 Task: Add Ancient Nutrition Organic Unflavored Vegetarian Collagen Peptides to the cart.
Action: Mouse moved to (313, 141)
Screenshot: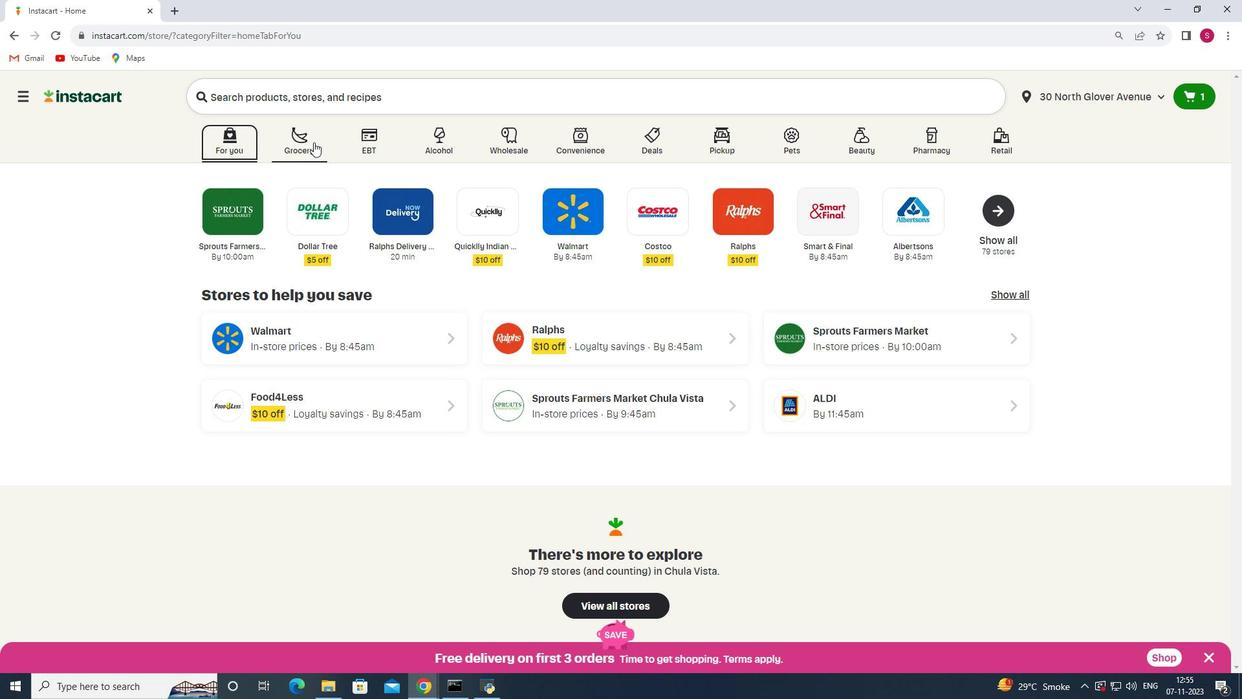 
Action: Mouse pressed left at (313, 141)
Screenshot: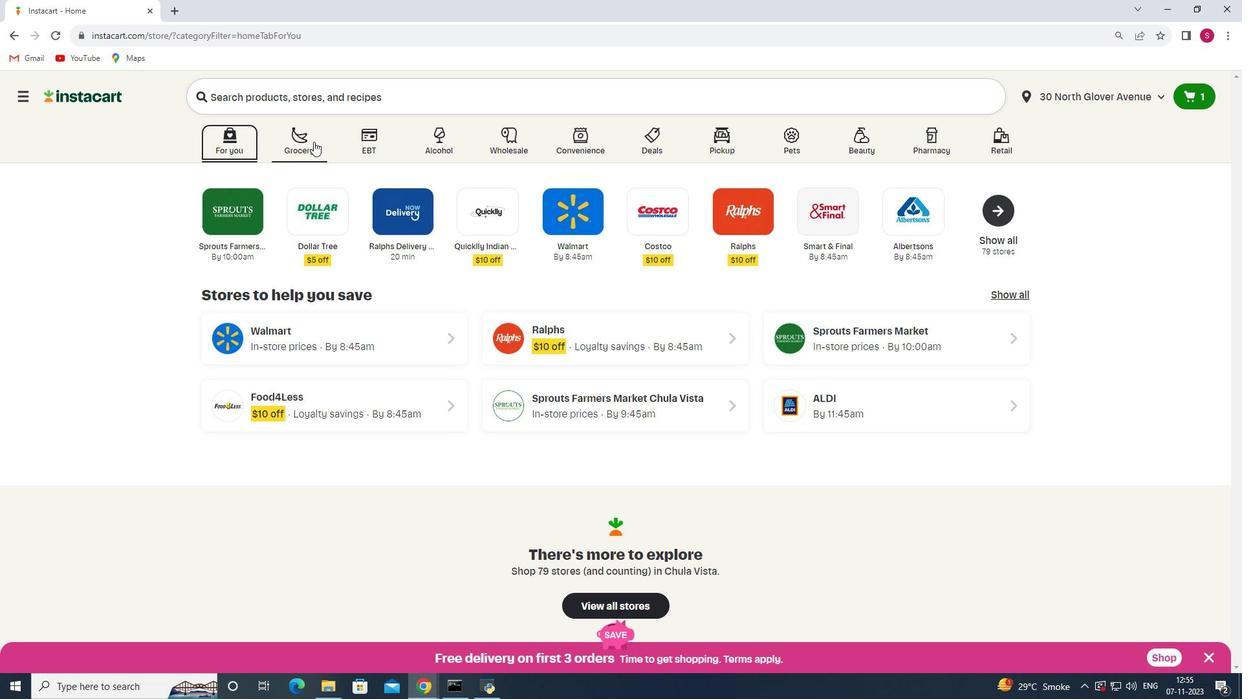
Action: Mouse moved to (293, 371)
Screenshot: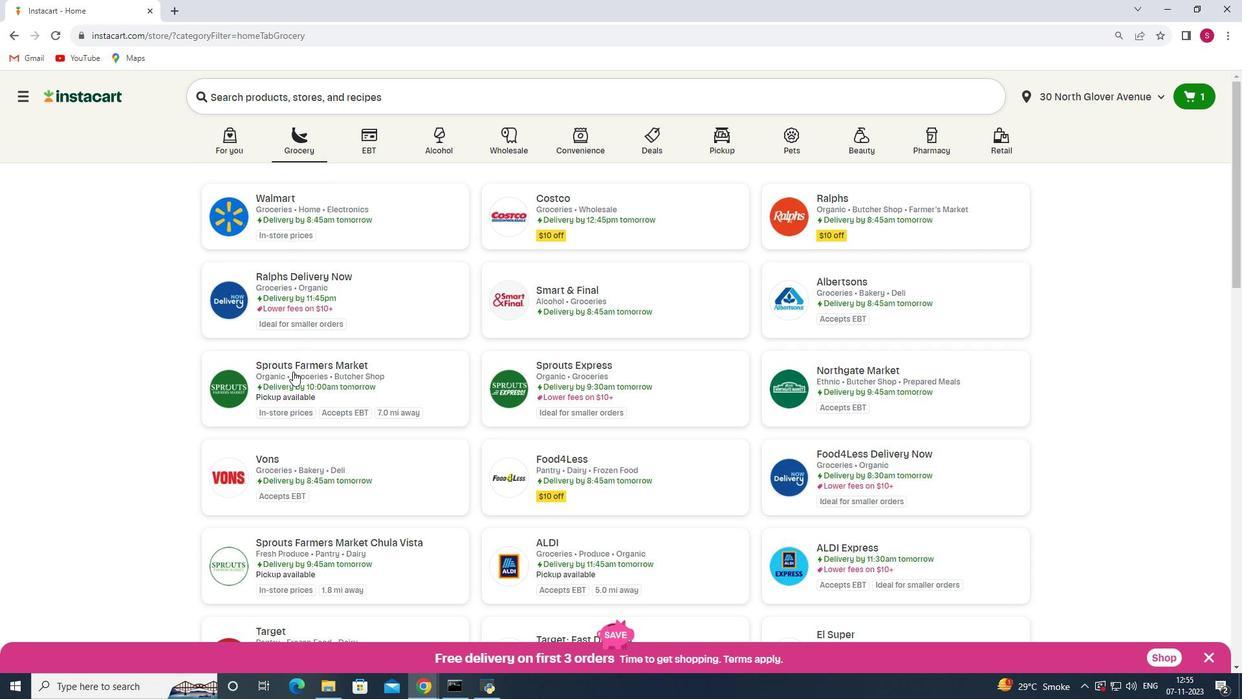 
Action: Mouse pressed left at (293, 371)
Screenshot: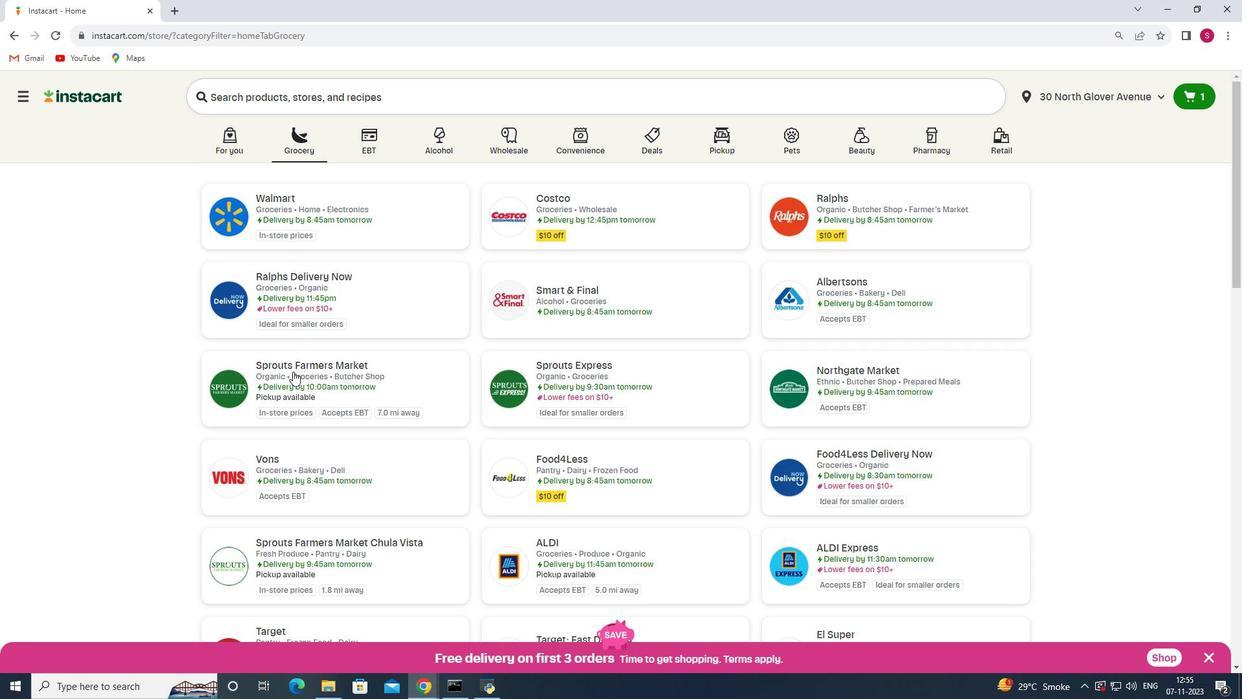 
Action: Mouse moved to (103, 395)
Screenshot: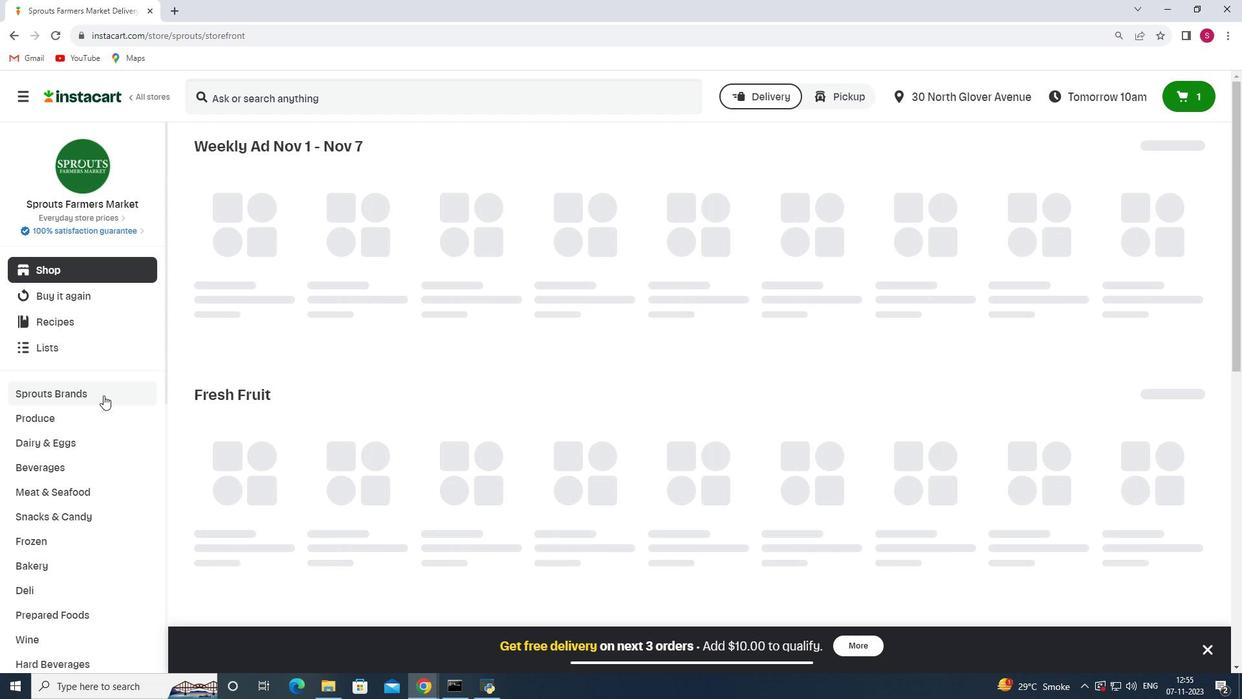 
Action: Mouse scrolled (103, 394) with delta (0, 0)
Screenshot: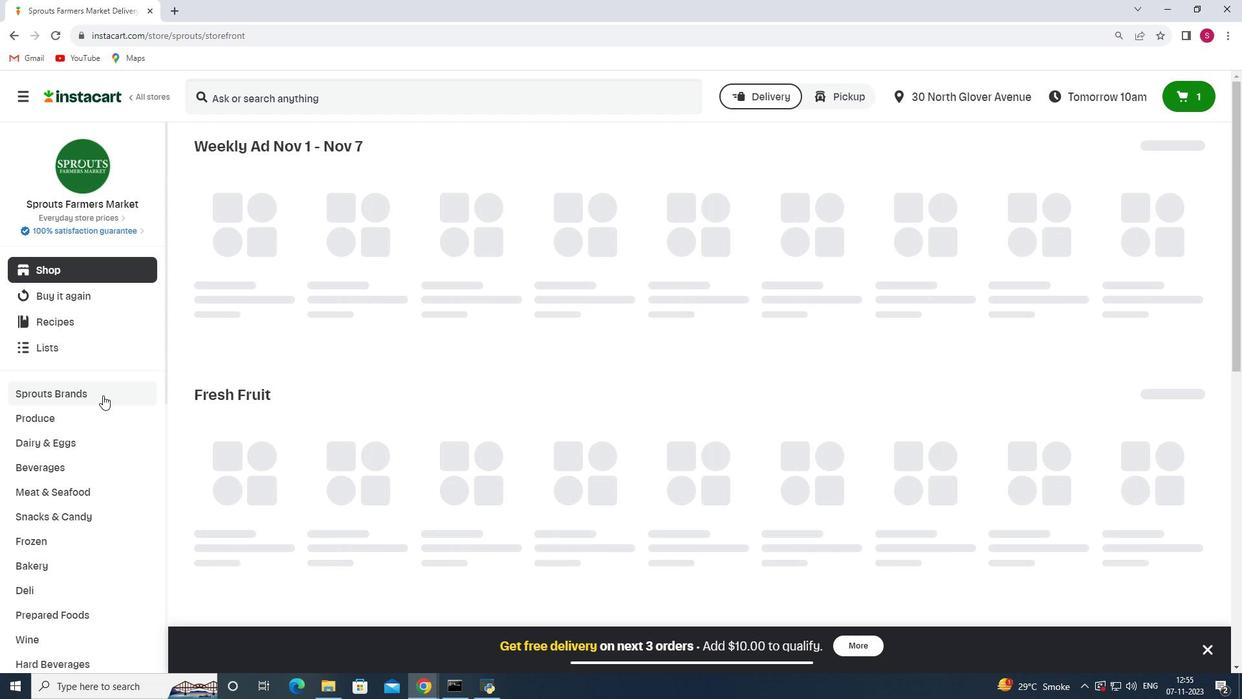 
Action: Mouse moved to (102, 395)
Screenshot: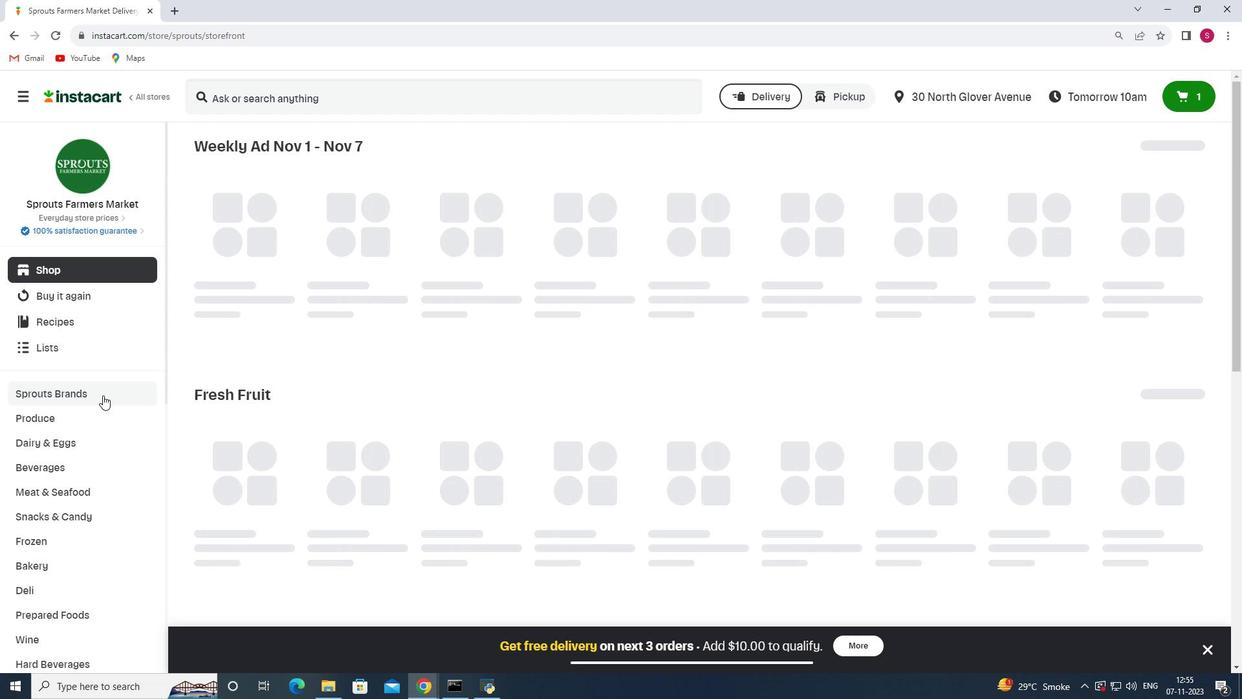 
Action: Mouse scrolled (102, 394) with delta (0, 0)
Screenshot: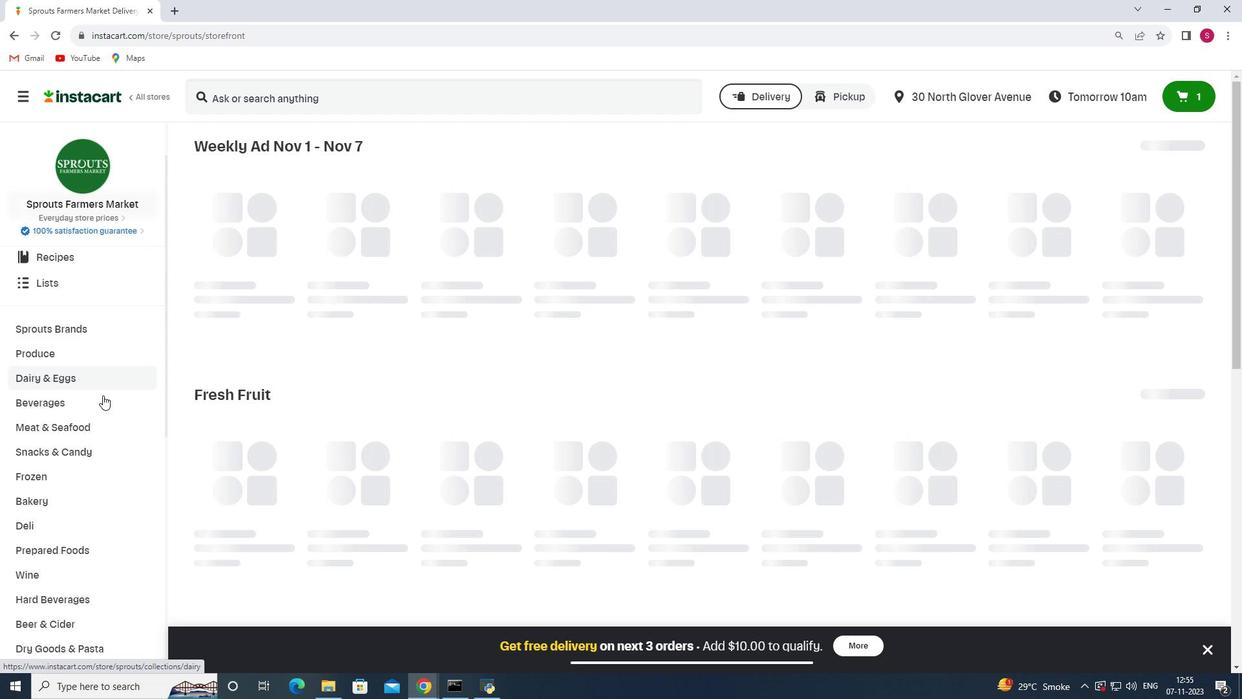 
Action: Mouse scrolled (102, 394) with delta (0, 0)
Screenshot: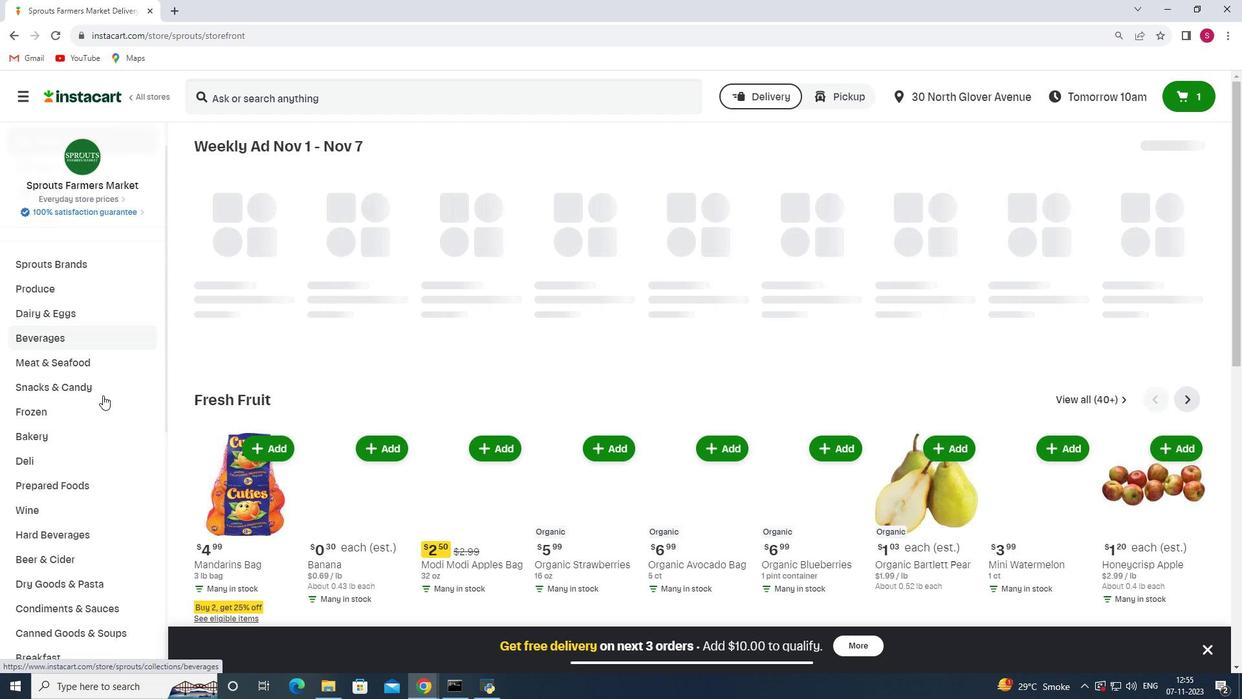 
Action: Mouse scrolled (102, 394) with delta (0, 0)
Screenshot: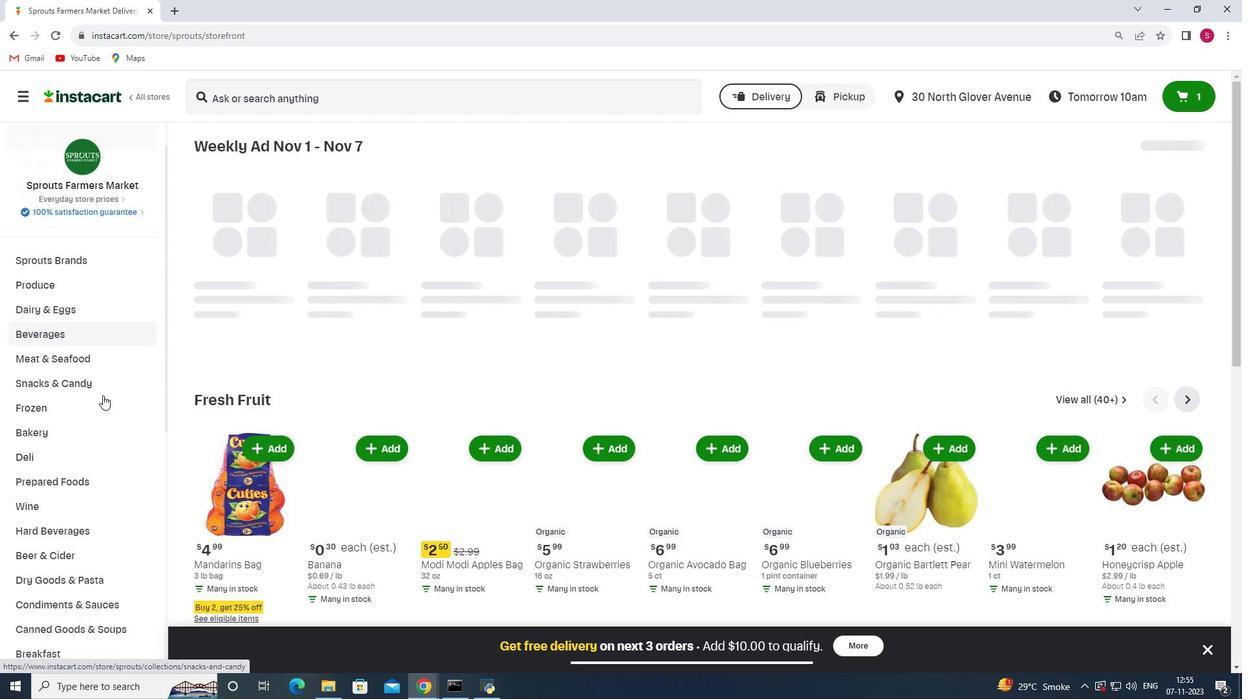 
Action: Mouse scrolled (102, 394) with delta (0, 0)
Screenshot: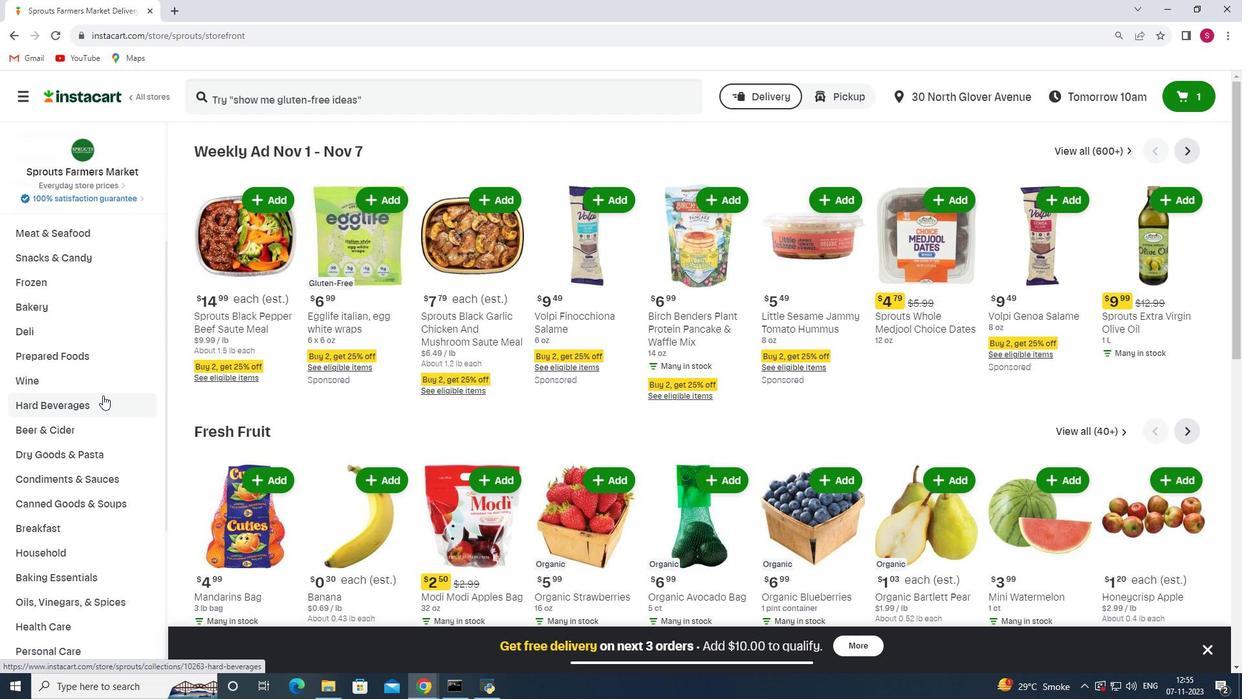 
Action: Mouse scrolled (102, 394) with delta (0, 0)
Screenshot: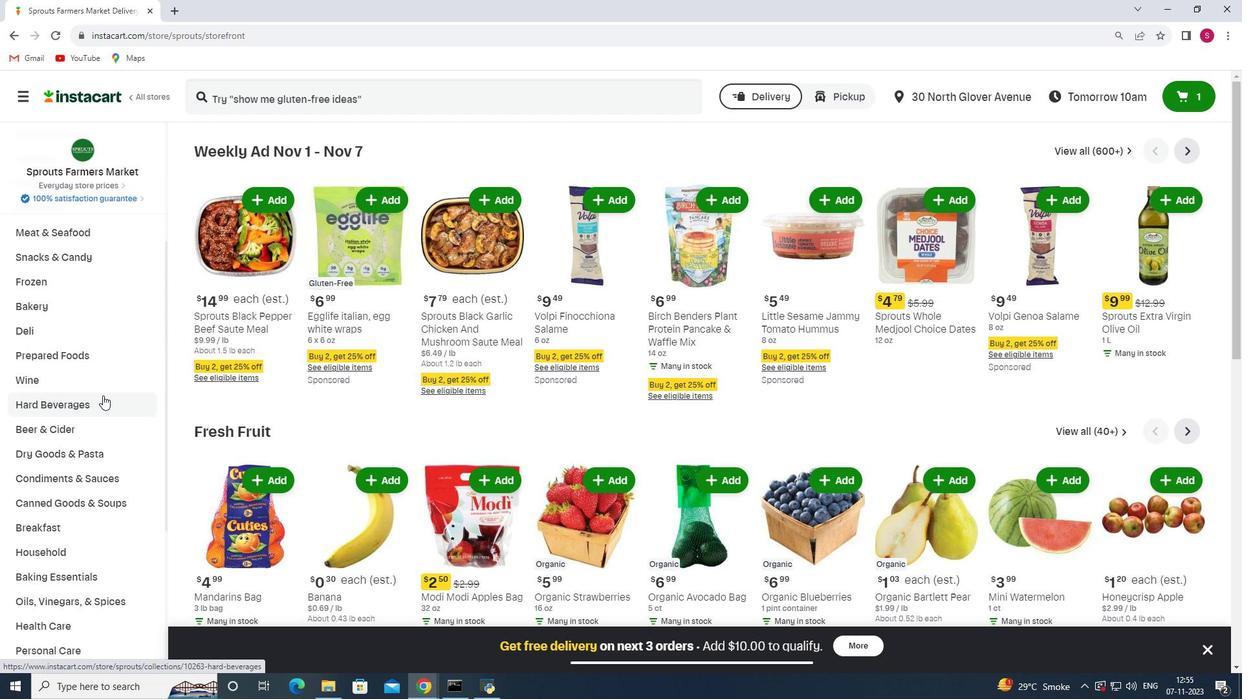 
Action: Mouse moved to (94, 399)
Screenshot: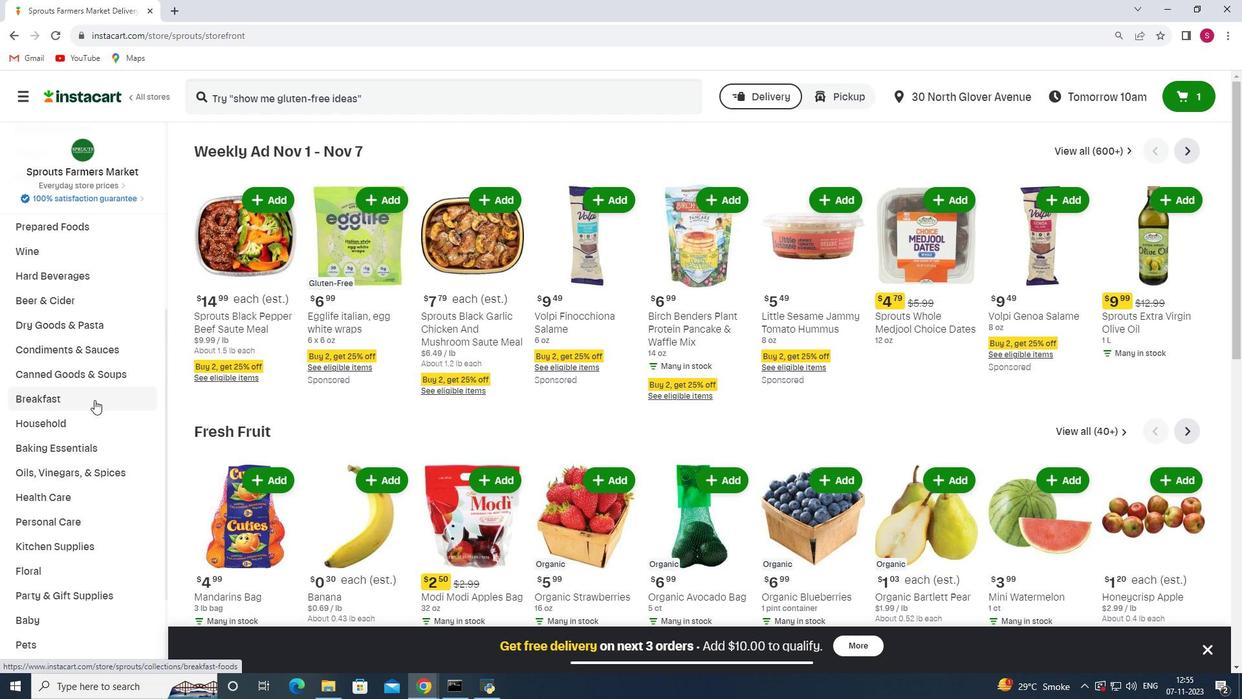 
Action: Mouse scrolled (94, 399) with delta (0, 0)
Screenshot: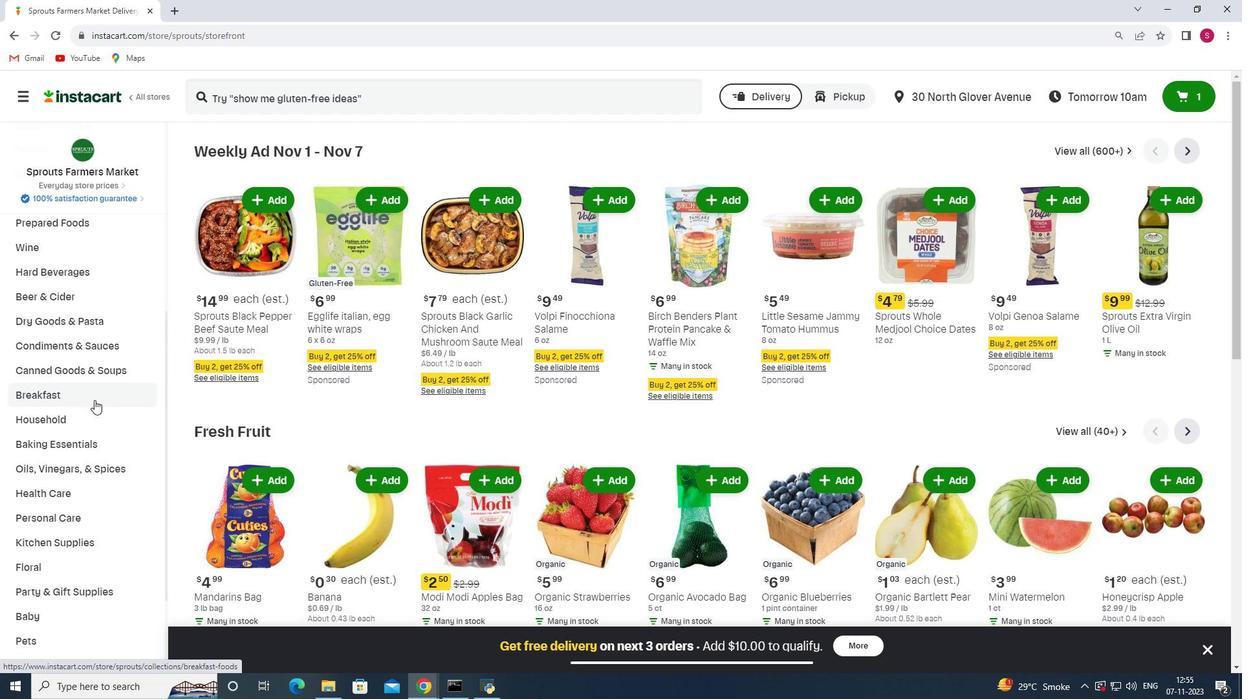 
Action: Mouse moved to (75, 425)
Screenshot: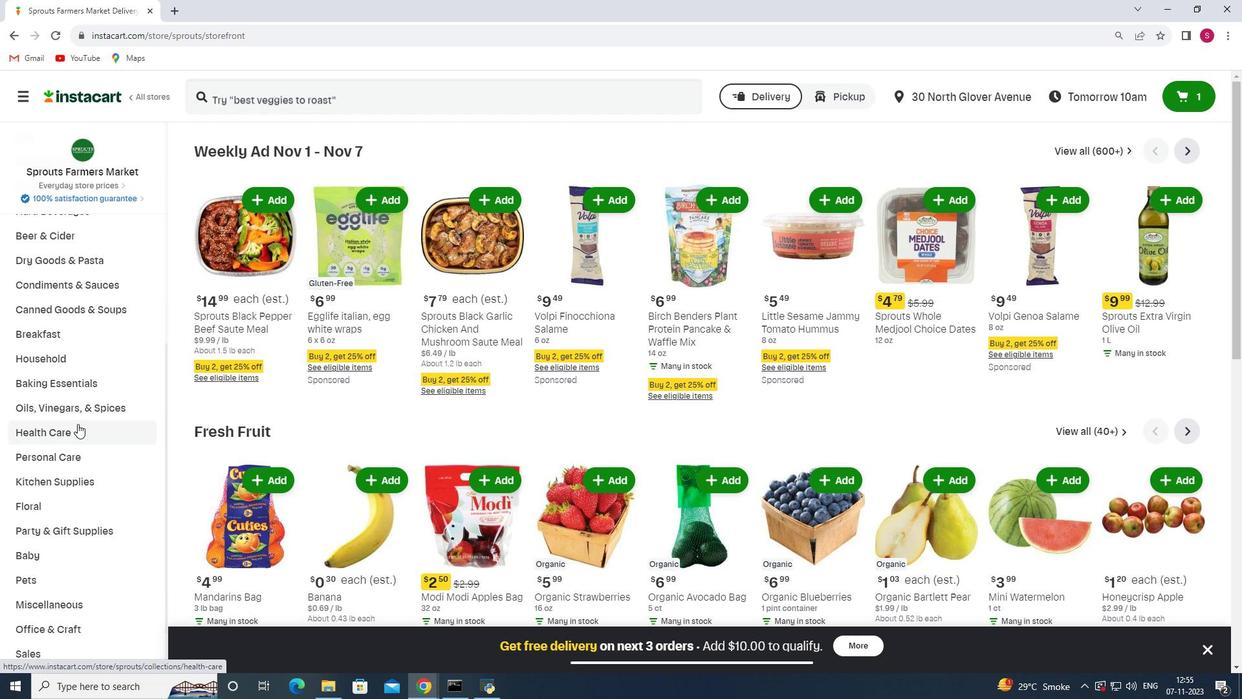 
Action: Mouse pressed left at (75, 425)
Screenshot: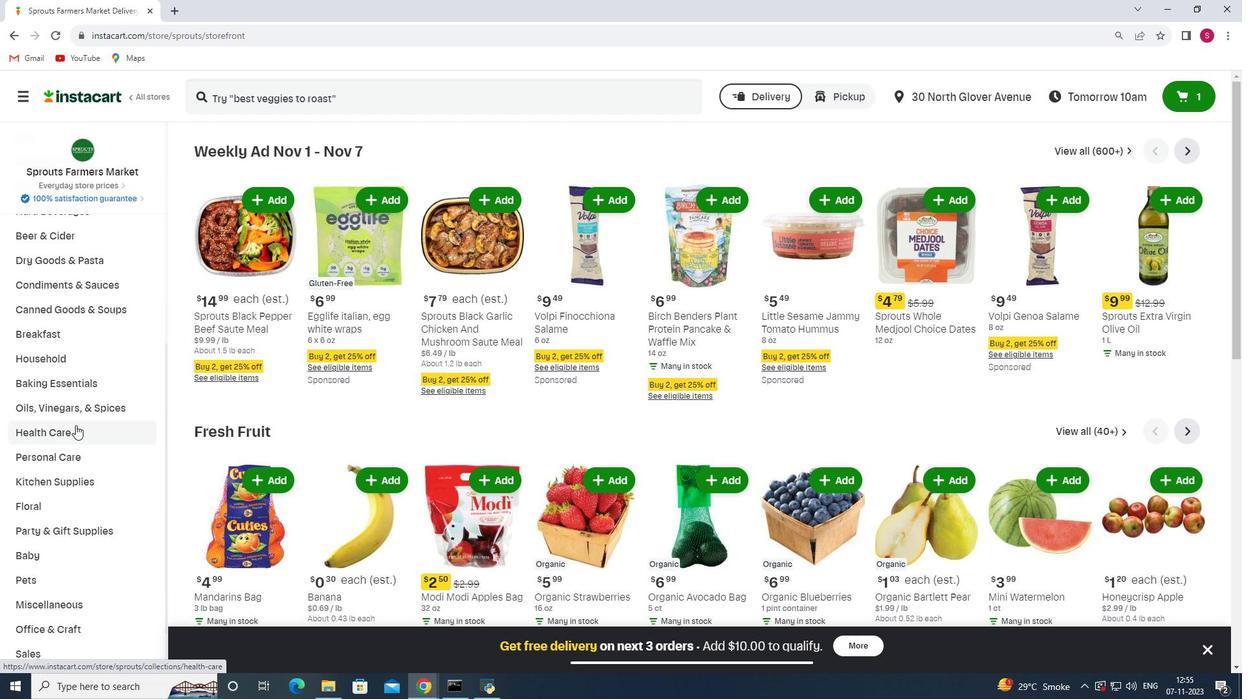 
Action: Mouse moved to (459, 183)
Screenshot: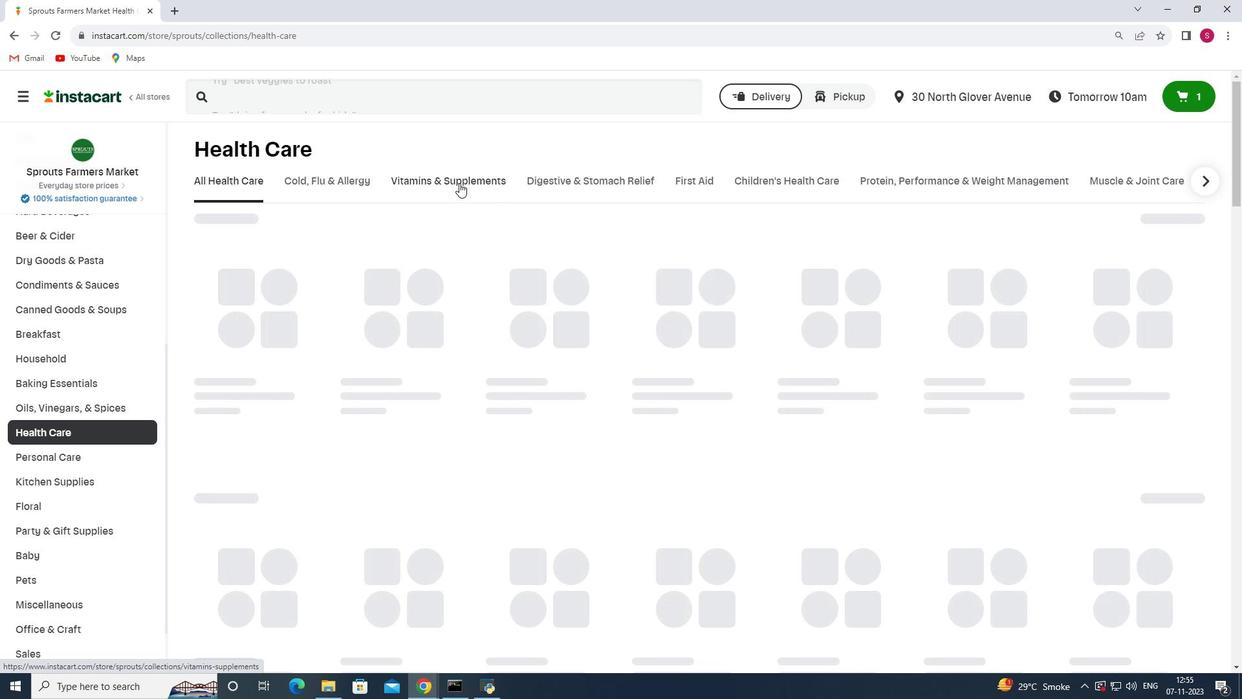 
Action: Mouse pressed left at (459, 183)
Screenshot: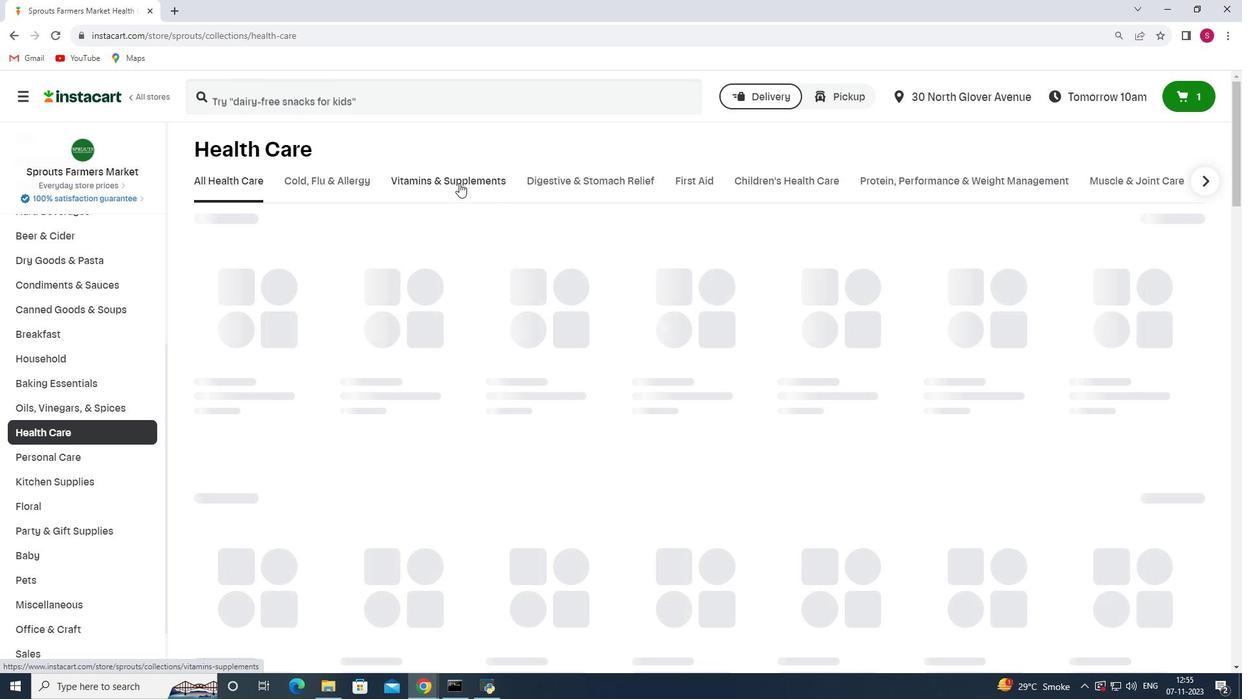
Action: Mouse moved to (503, 223)
Screenshot: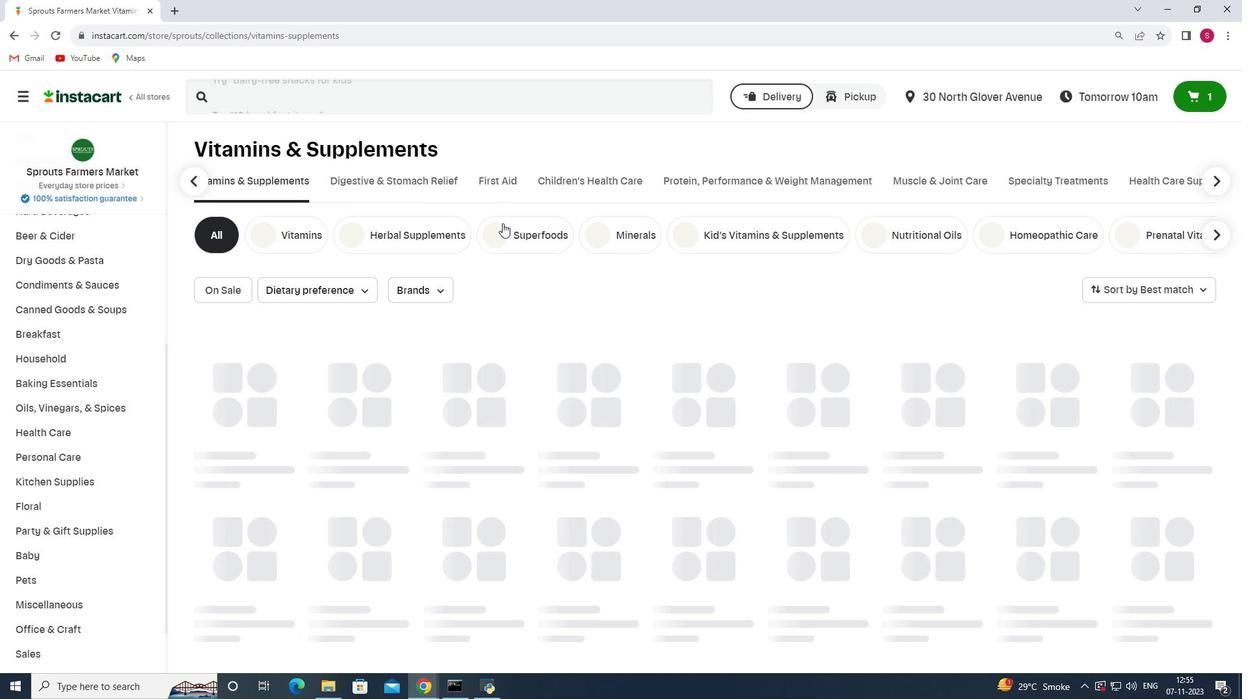 
Action: Mouse pressed left at (503, 223)
Screenshot: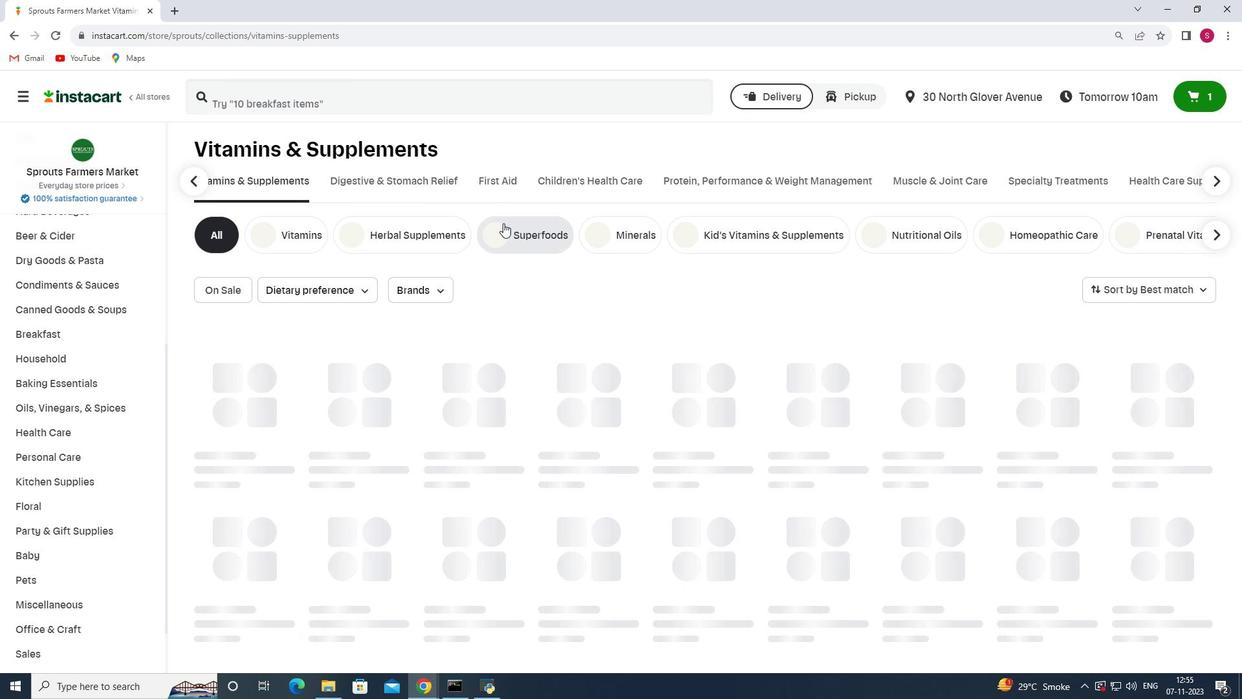 
Action: Mouse moved to (354, 99)
Screenshot: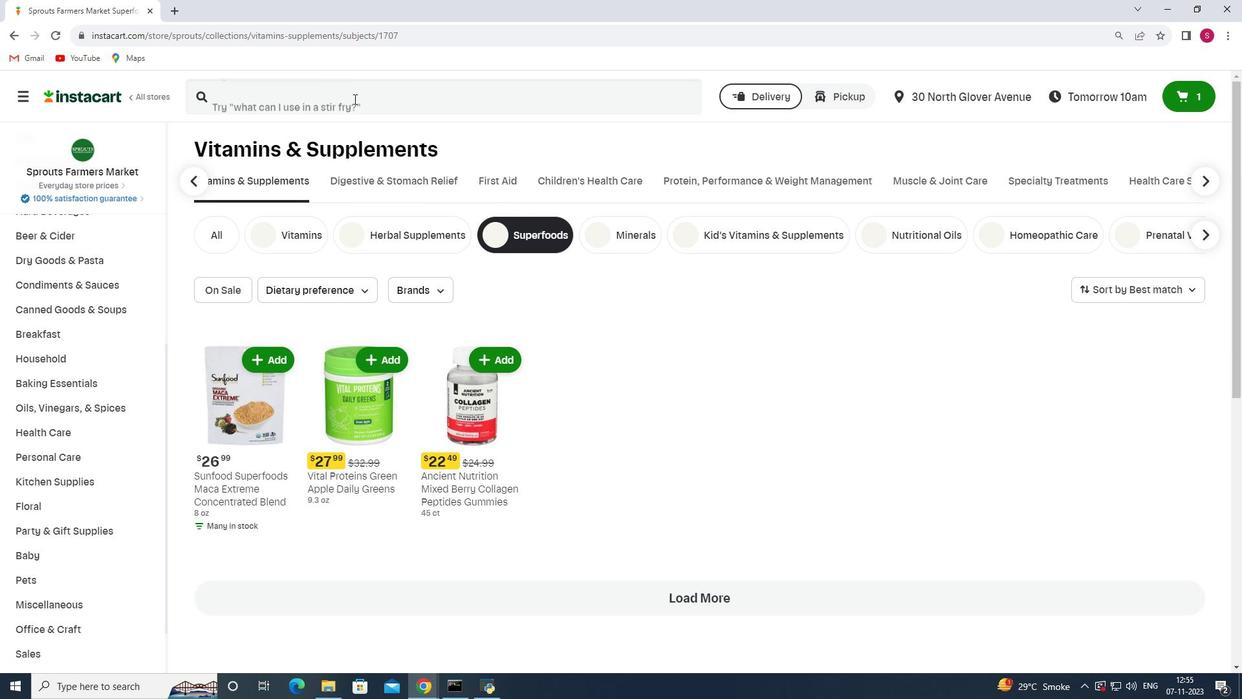 
Action: Mouse pressed left at (354, 99)
Screenshot: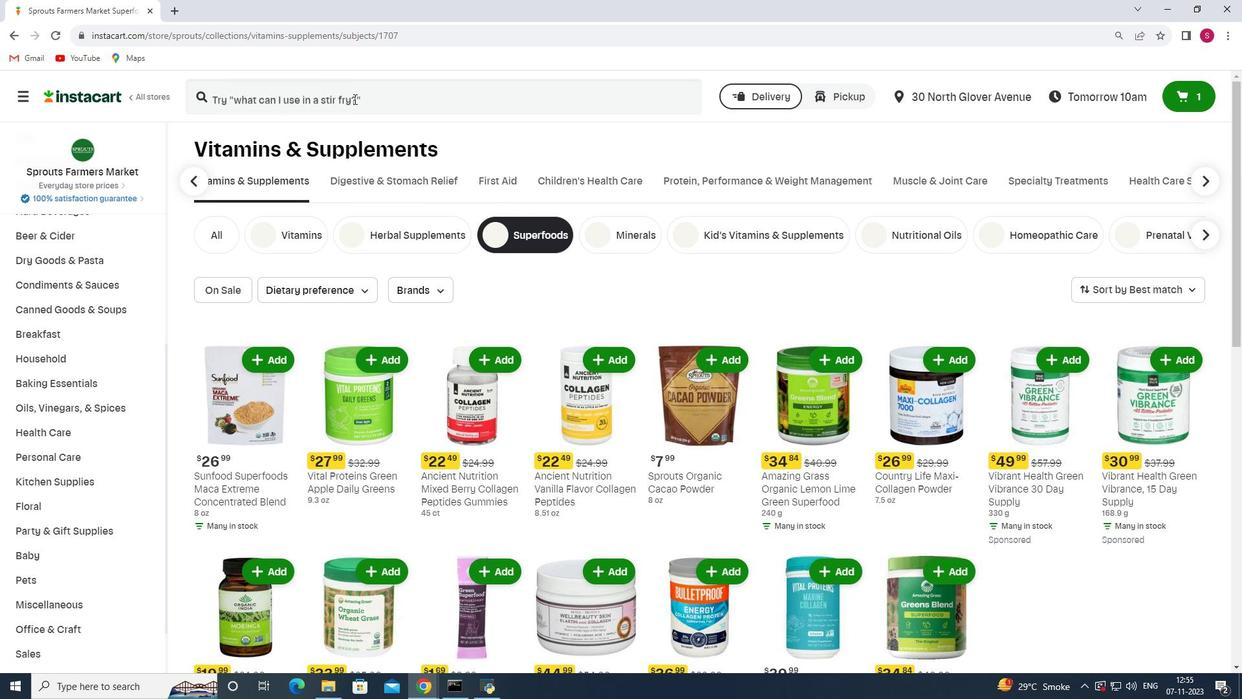 
Action: Key pressed <Key.shift>Ancient<Key.space><Key.shift>nutrition<Key.space><Key.shift>organic<Key.space><Key.shift>unflavored<Key.space><Key.shift>Vegetarian<Key.space><Key.shift>Collagen<Key.space><Key.shift>peptides<Key.enter>
Screenshot: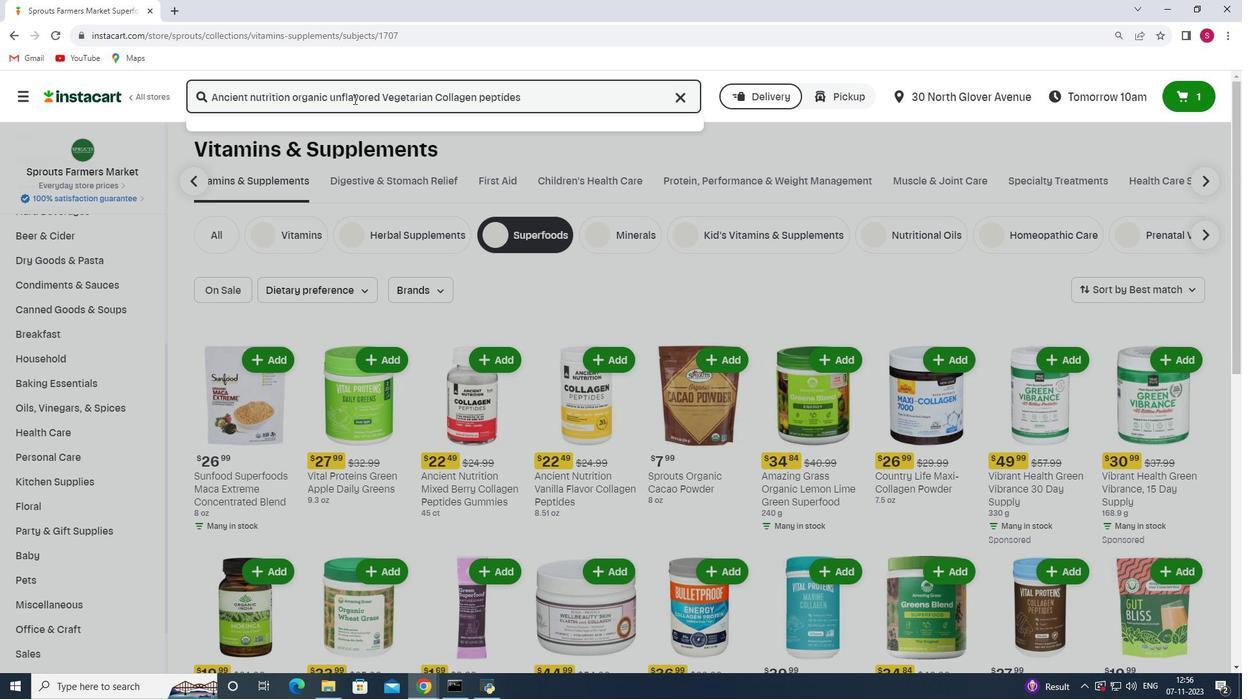 
Action: Mouse moved to (486, 280)
Screenshot: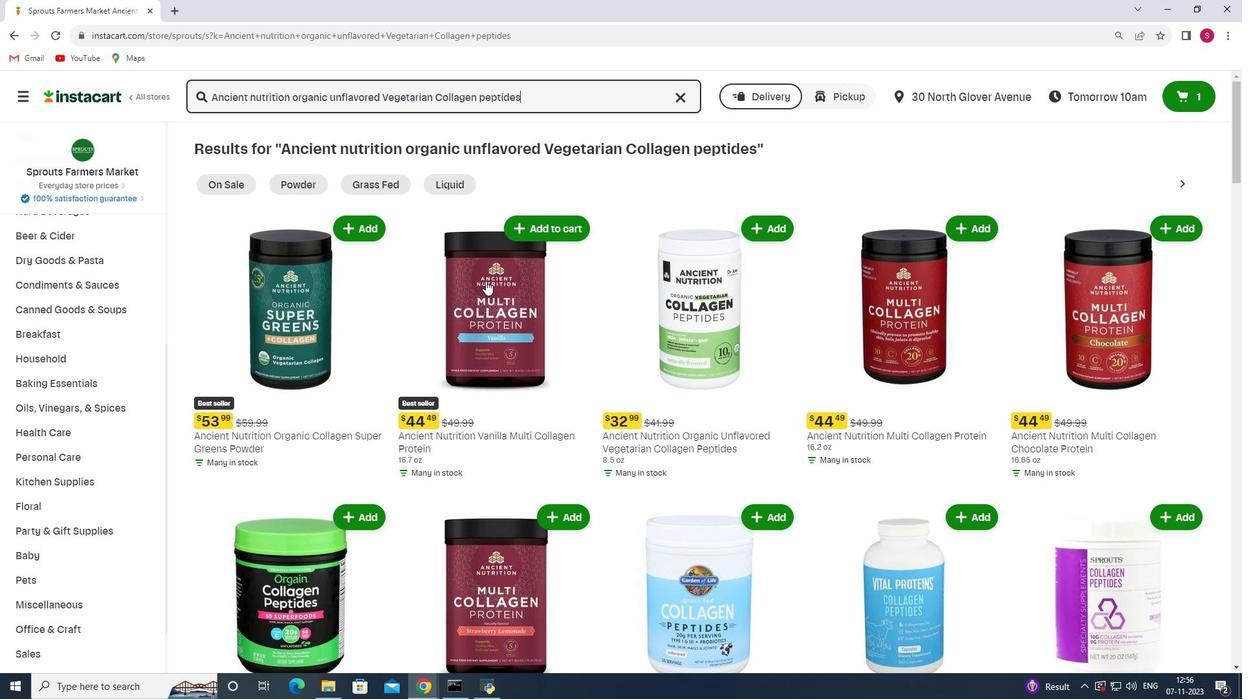 
Action: Mouse scrolled (486, 280) with delta (0, 0)
Screenshot: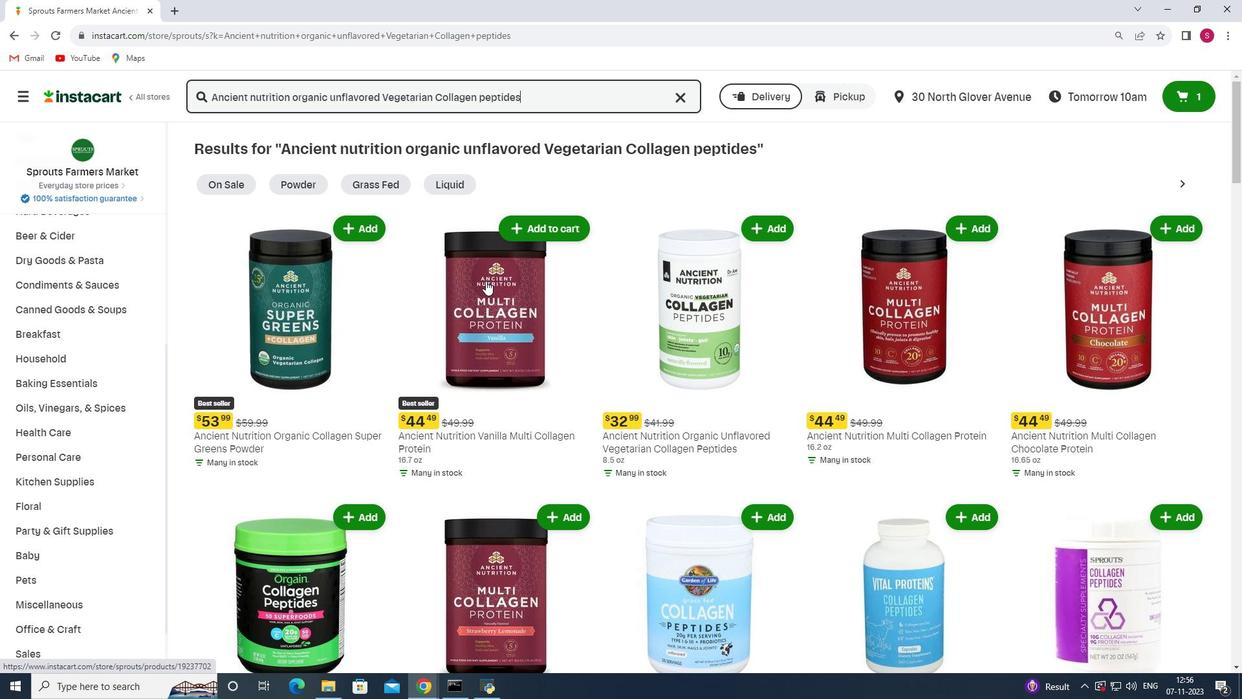 
Action: Mouse moved to (737, 166)
Screenshot: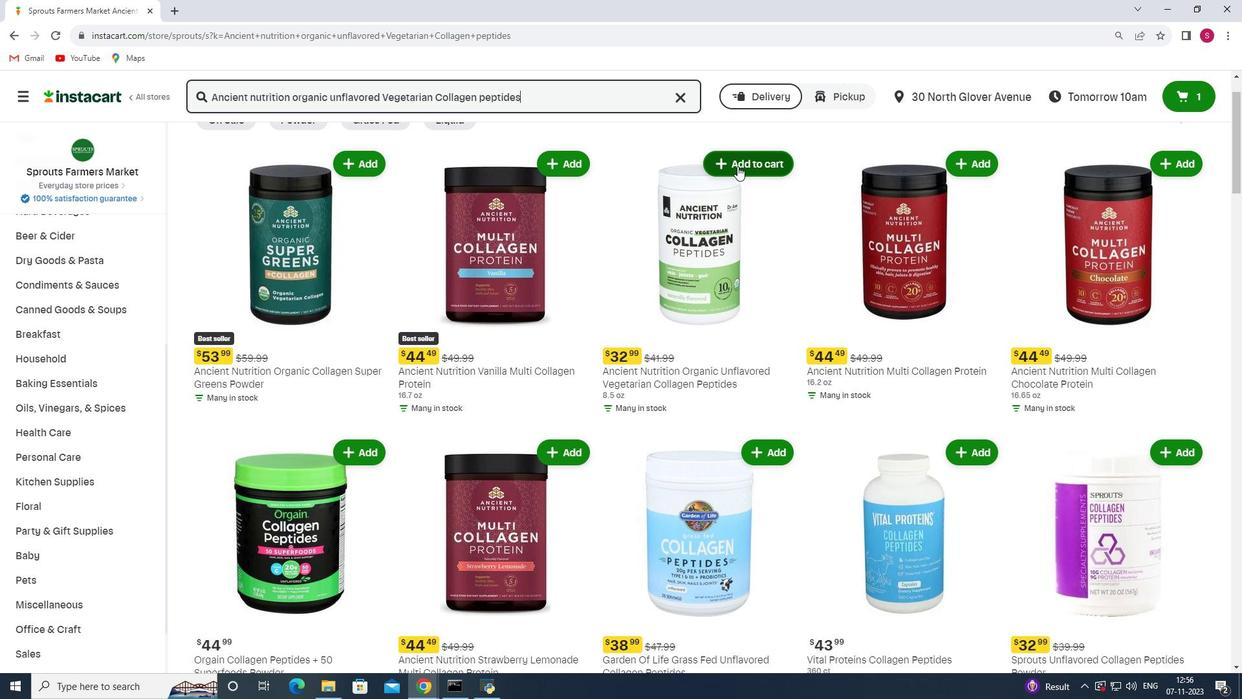 
Action: Mouse pressed left at (737, 166)
Screenshot: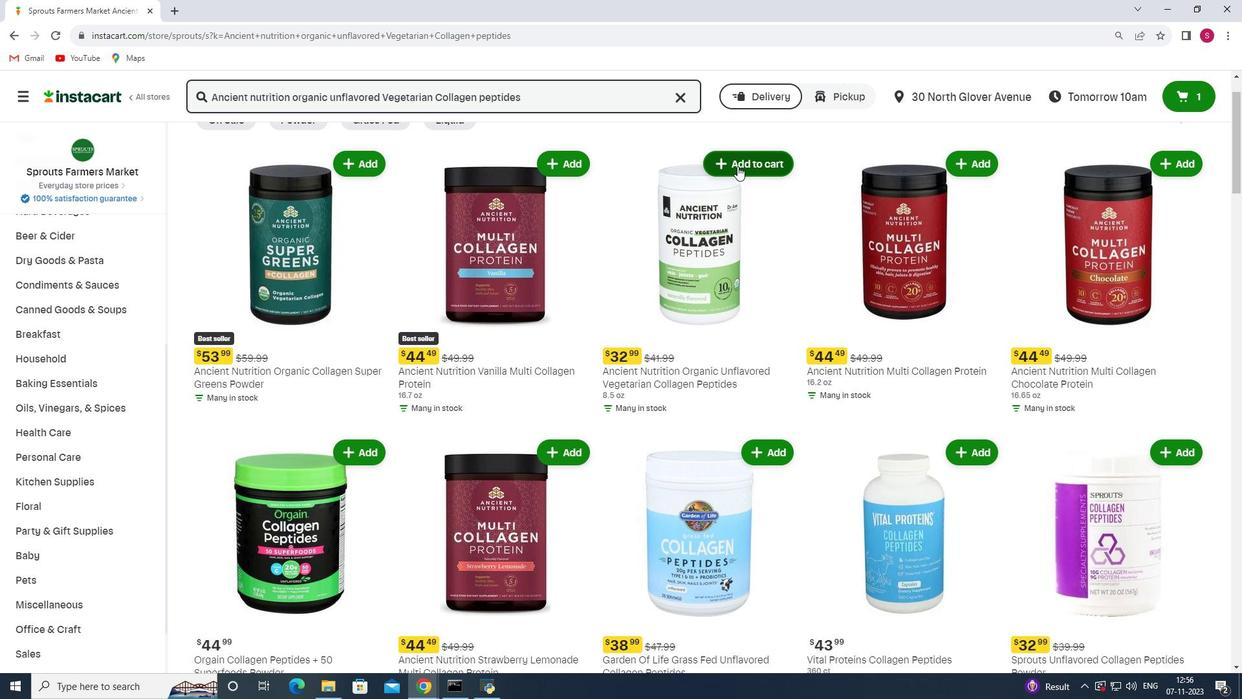 
Action: Mouse moved to (708, 199)
Screenshot: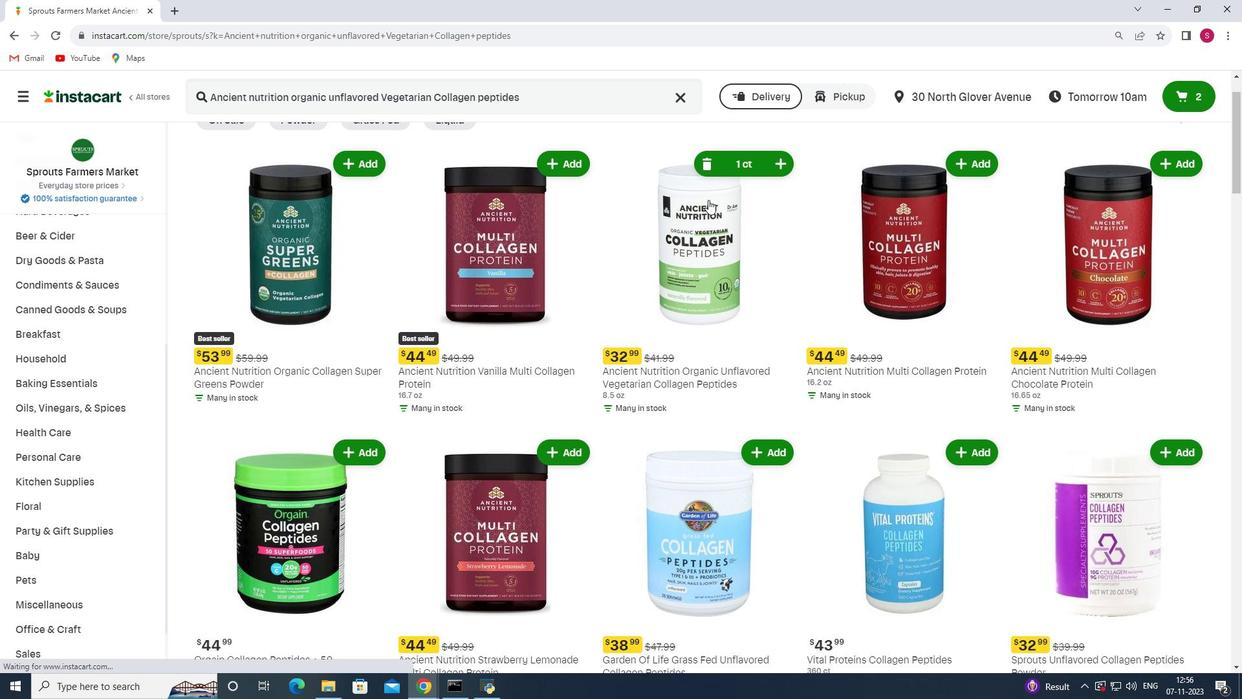 
